 Task: Filter and list all completed tasks in the task management application.
Action: Mouse moved to (13, 128)
Screenshot: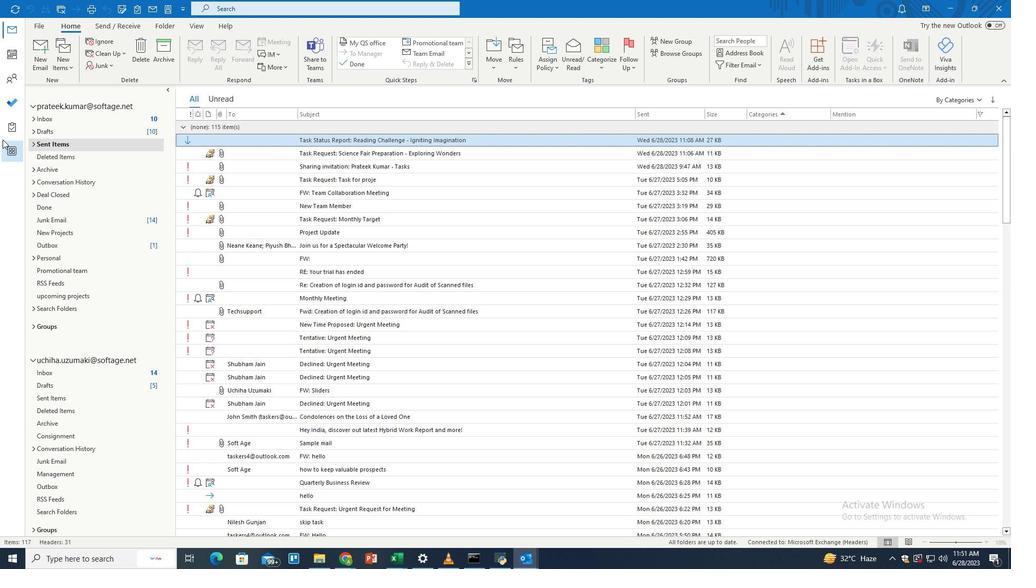 
Action: Mouse pressed left at (13, 128)
Screenshot: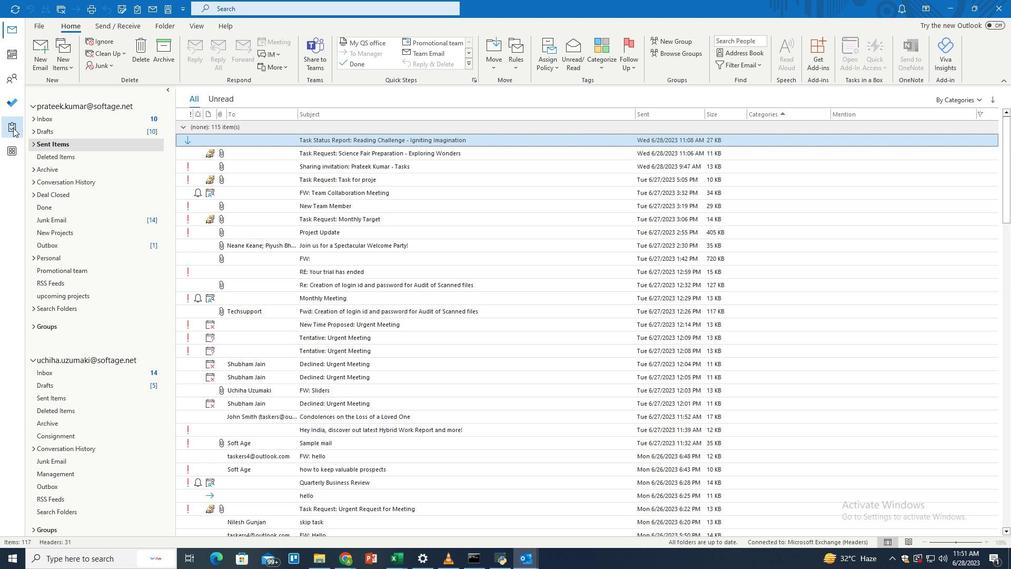 
Action: Mouse moved to (338, 5)
Screenshot: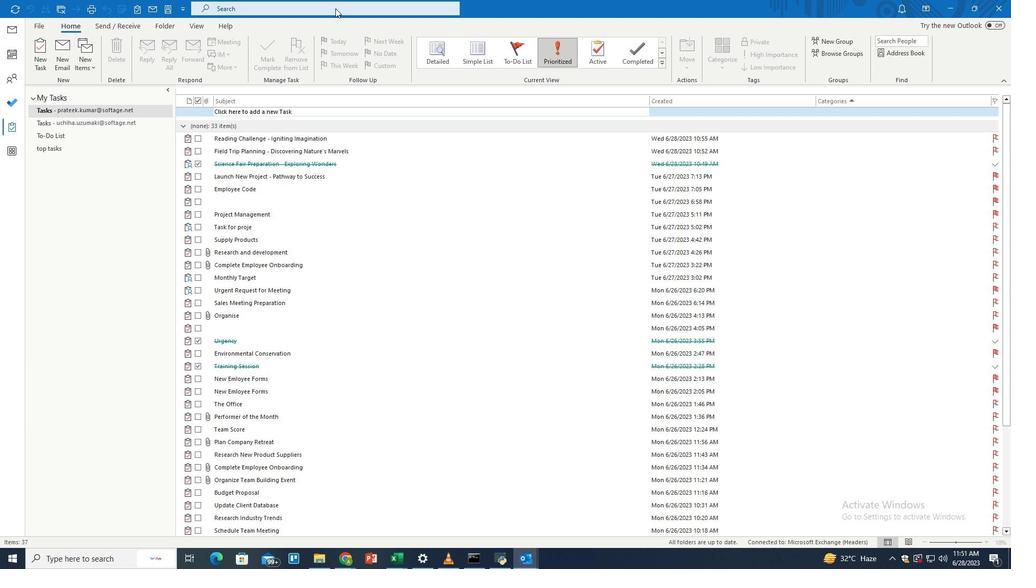 
Action: Mouse pressed left at (338, 5)
Screenshot: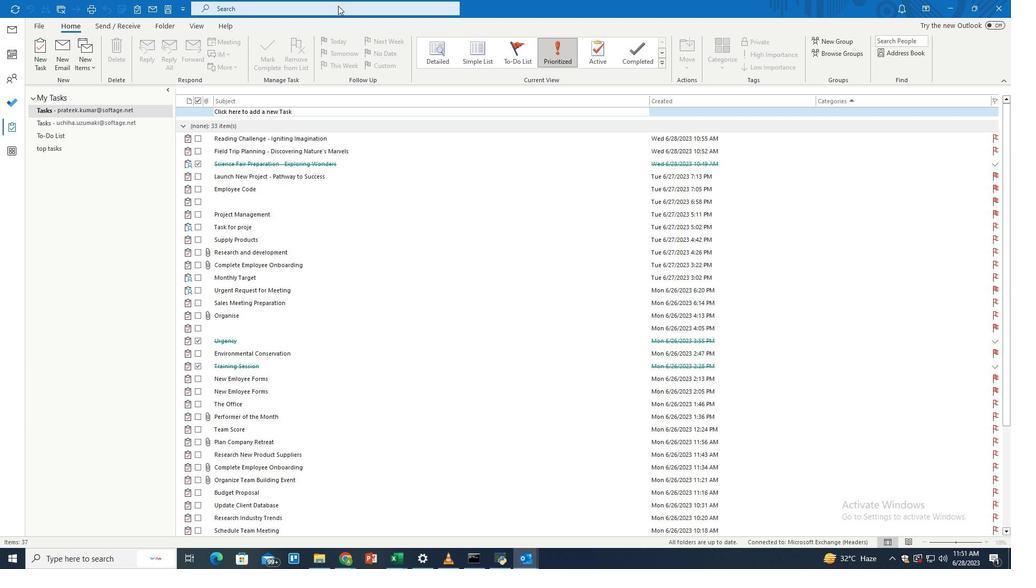 
Action: Mouse moved to (491, 6)
Screenshot: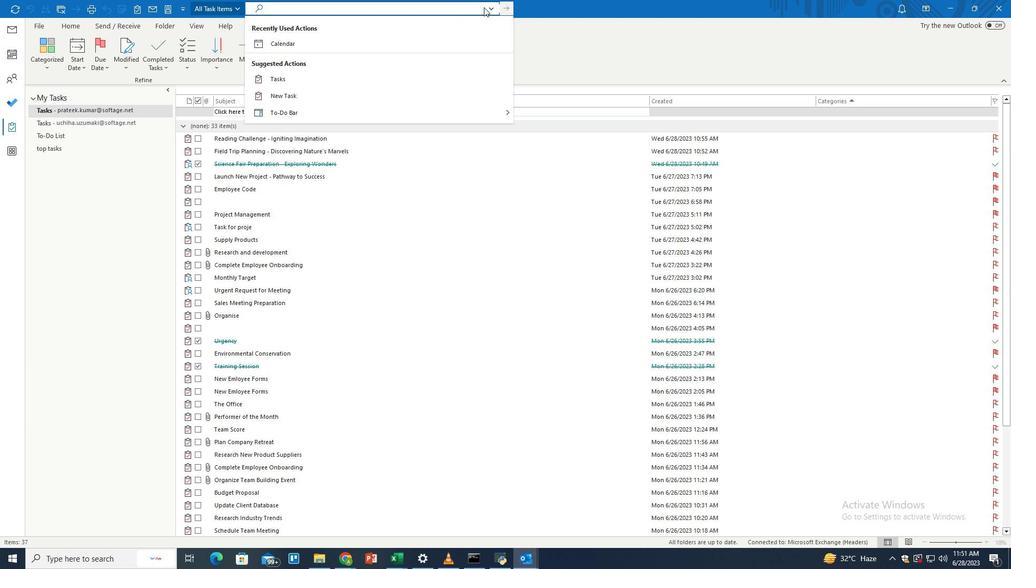 
Action: Mouse pressed left at (491, 6)
Screenshot: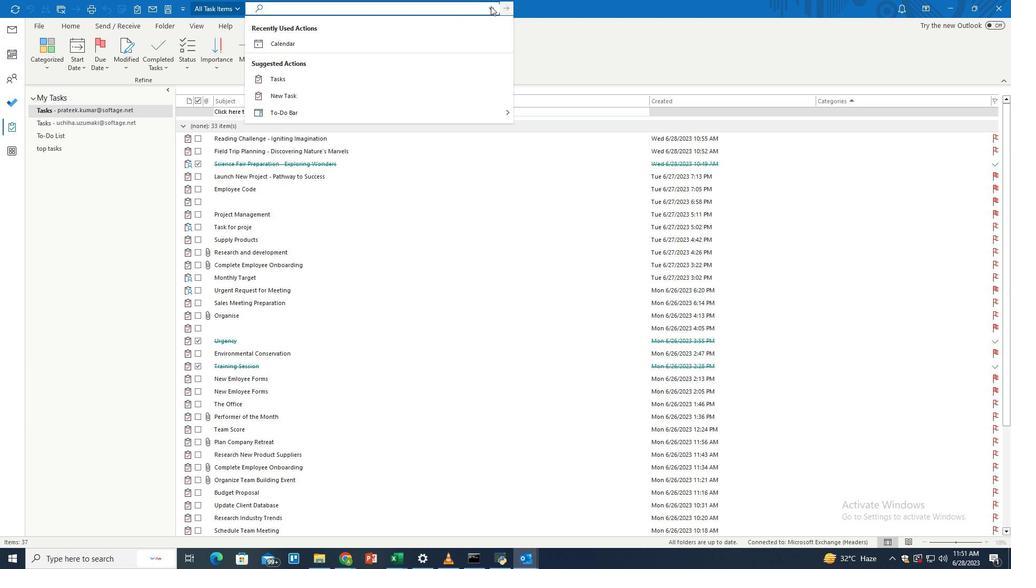 
Action: Mouse moved to (312, 207)
Screenshot: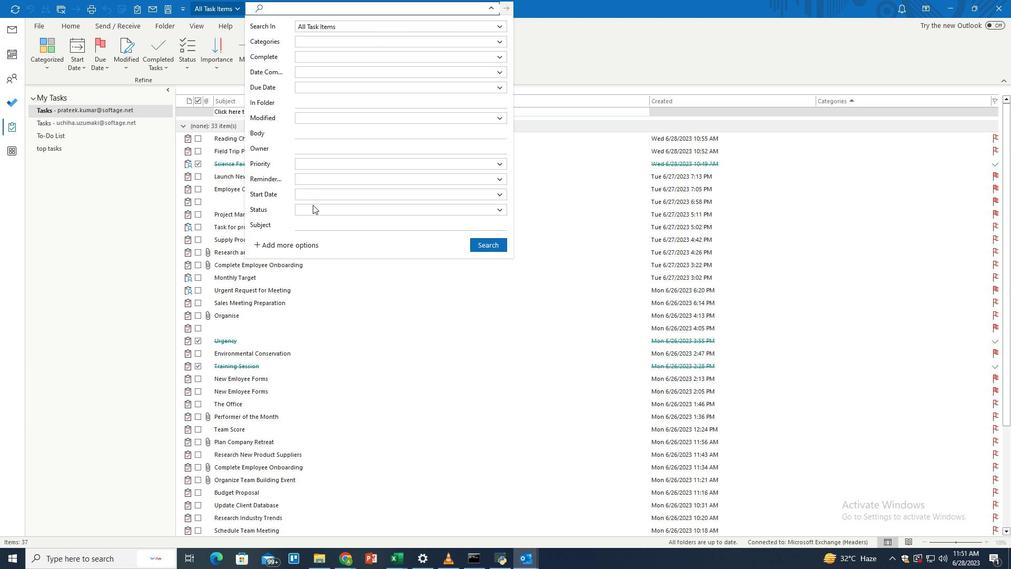 
Action: Mouse pressed left at (312, 207)
Screenshot: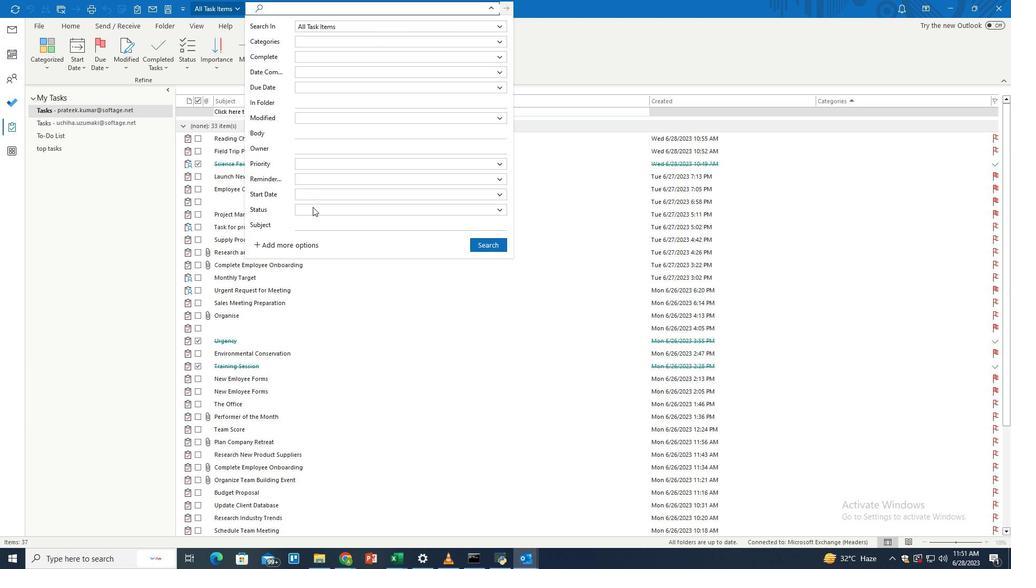 
Action: Mouse moved to (315, 249)
Screenshot: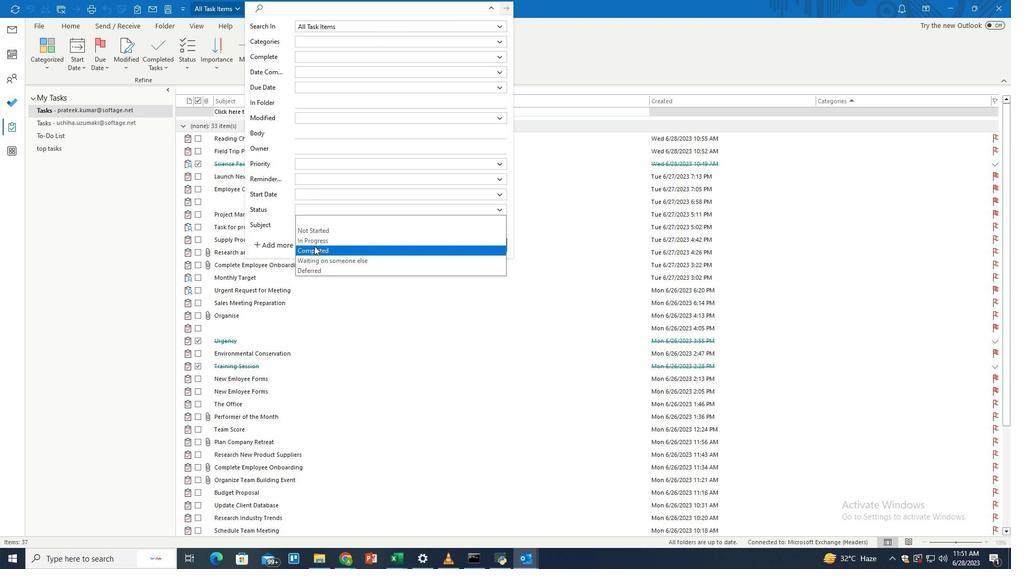 
Action: Mouse pressed left at (315, 249)
Screenshot: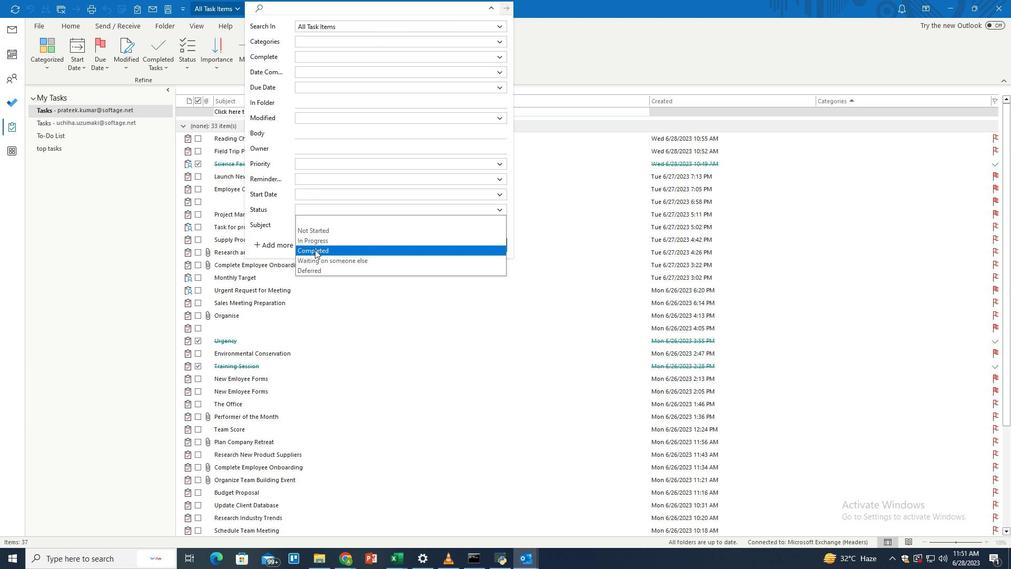 
Action: Mouse moved to (482, 240)
Screenshot: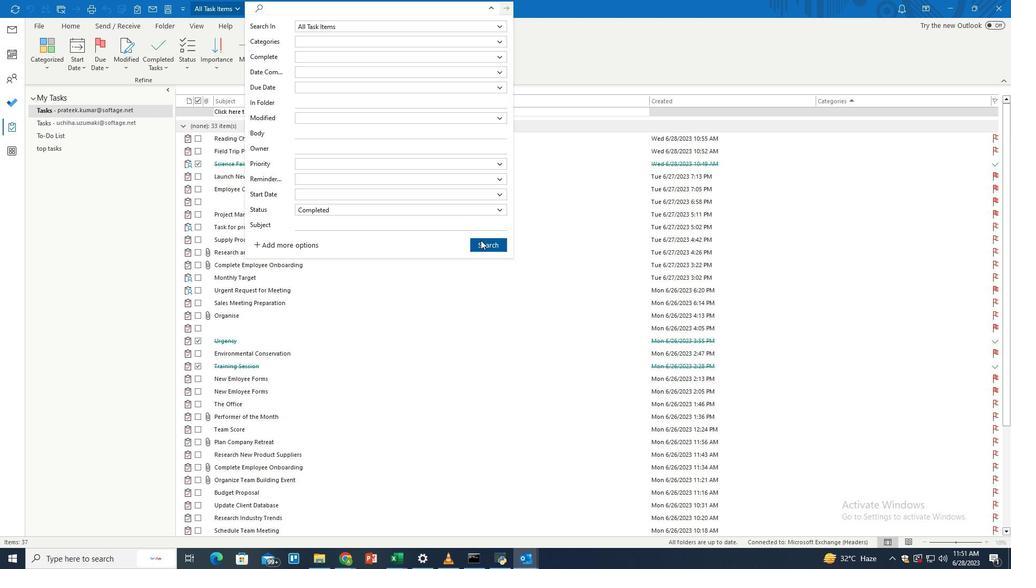 
Action: Mouse pressed left at (482, 240)
Screenshot: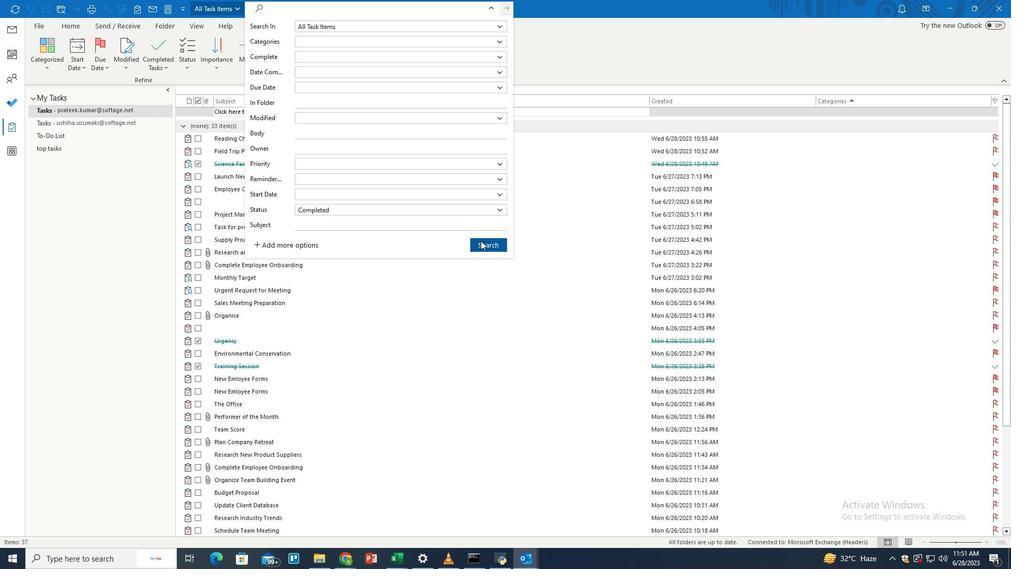
Action: Mouse moved to (446, 227)
Screenshot: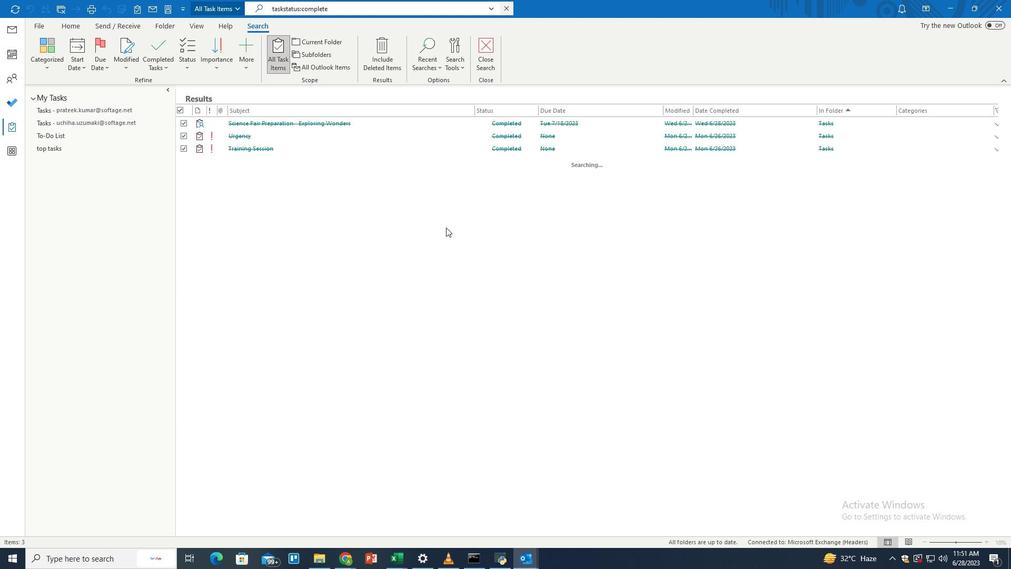 
